 Task: Look for products in the category "Sun Protection & Bug Spray" from Mychelle only.
Action: Mouse moved to (278, 141)
Screenshot: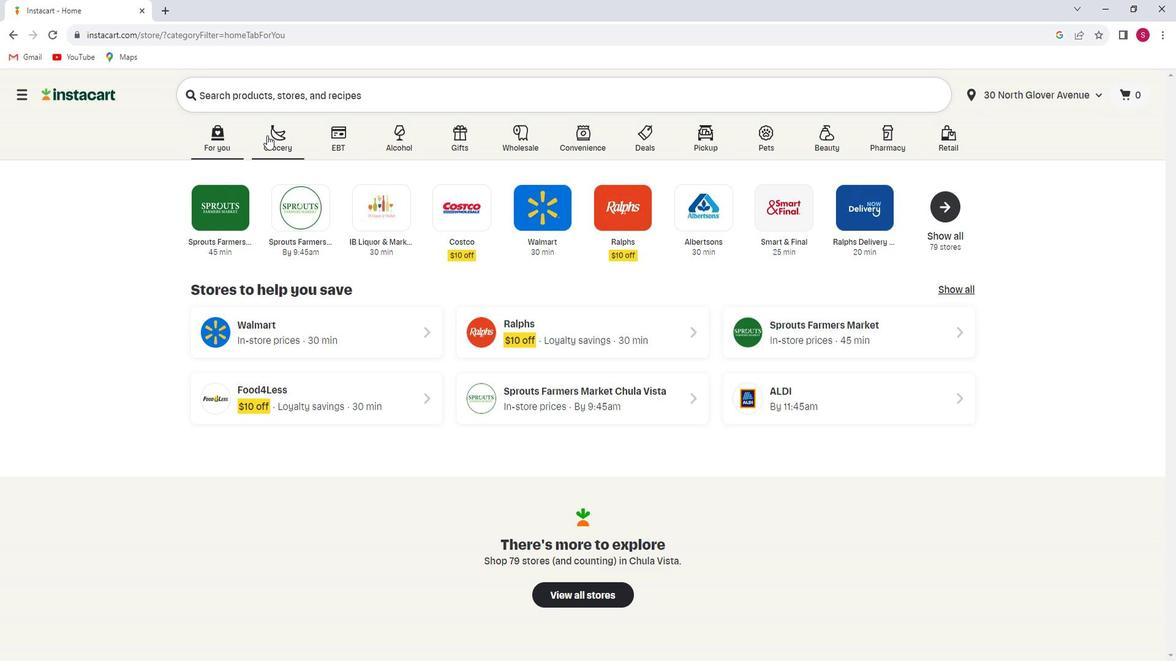 
Action: Mouse pressed left at (278, 141)
Screenshot: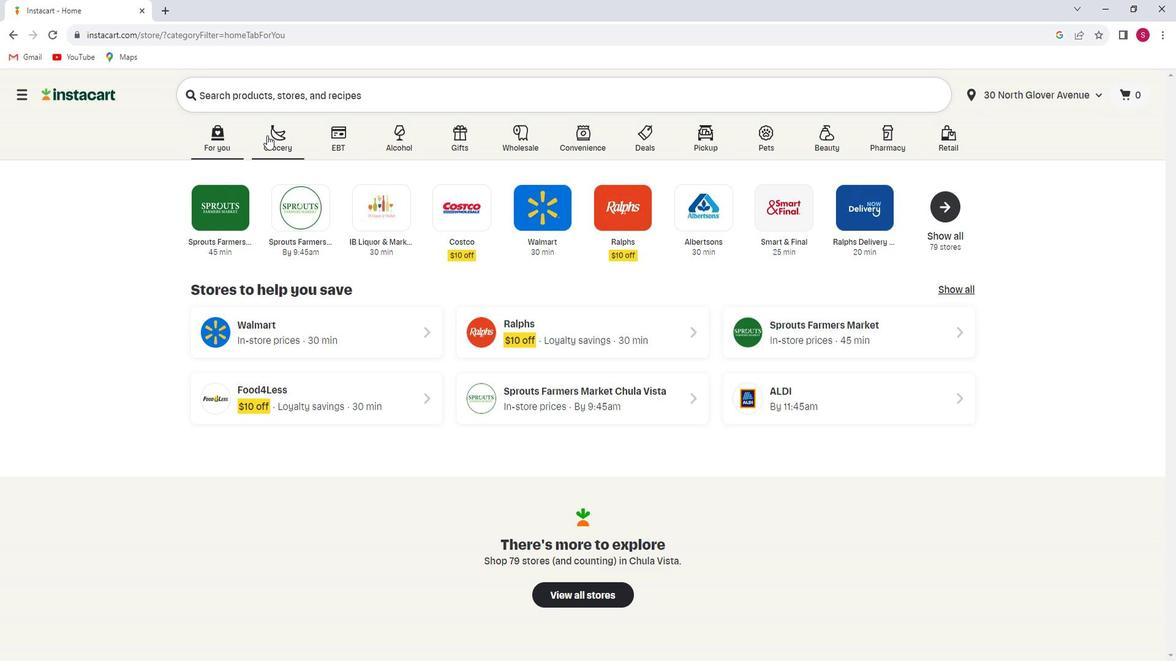 
Action: Mouse moved to (310, 354)
Screenshot: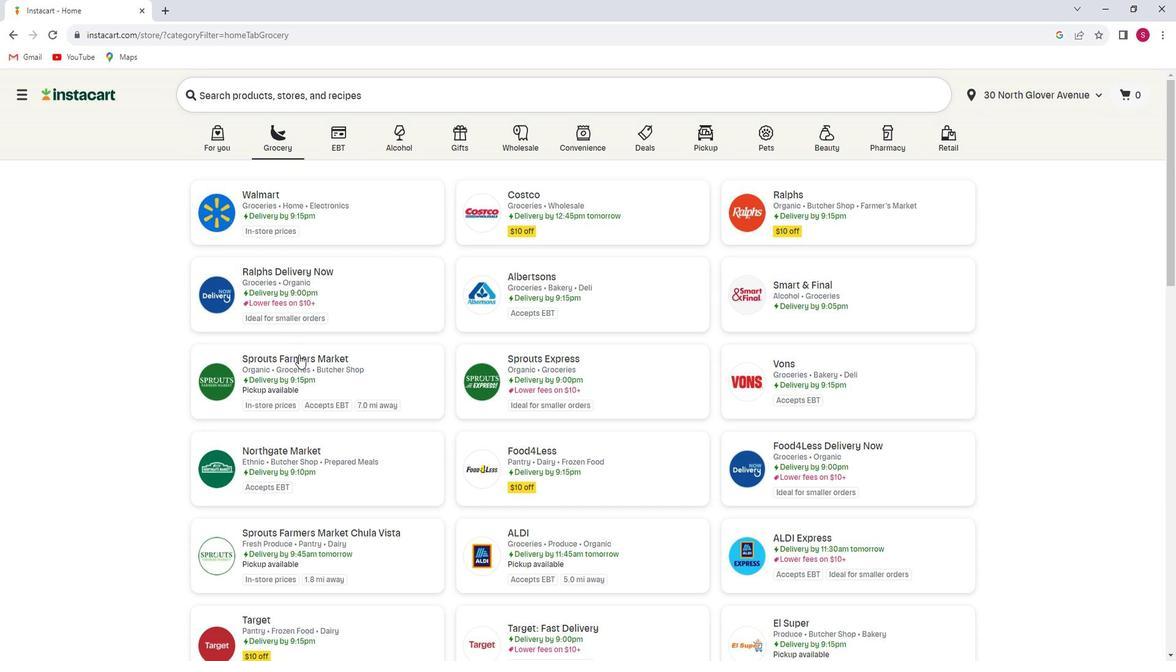
Action: Mouse pressed left at (310, 354)
Screenshot: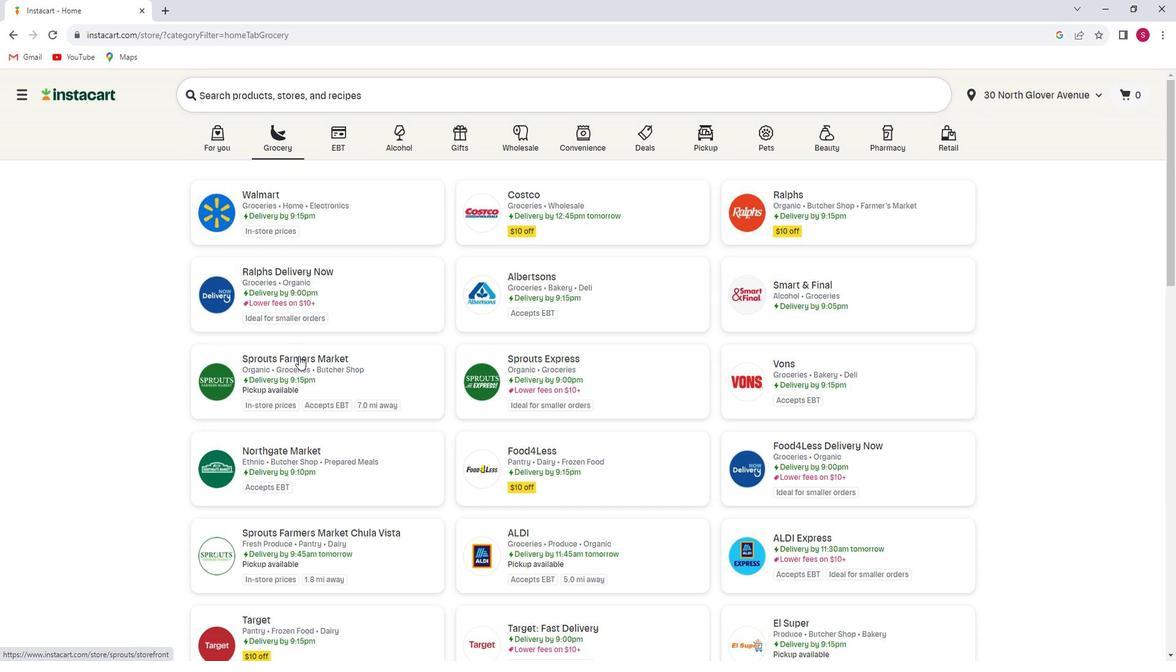 
Action: Mouse moved to (83, 406)
Screenshot: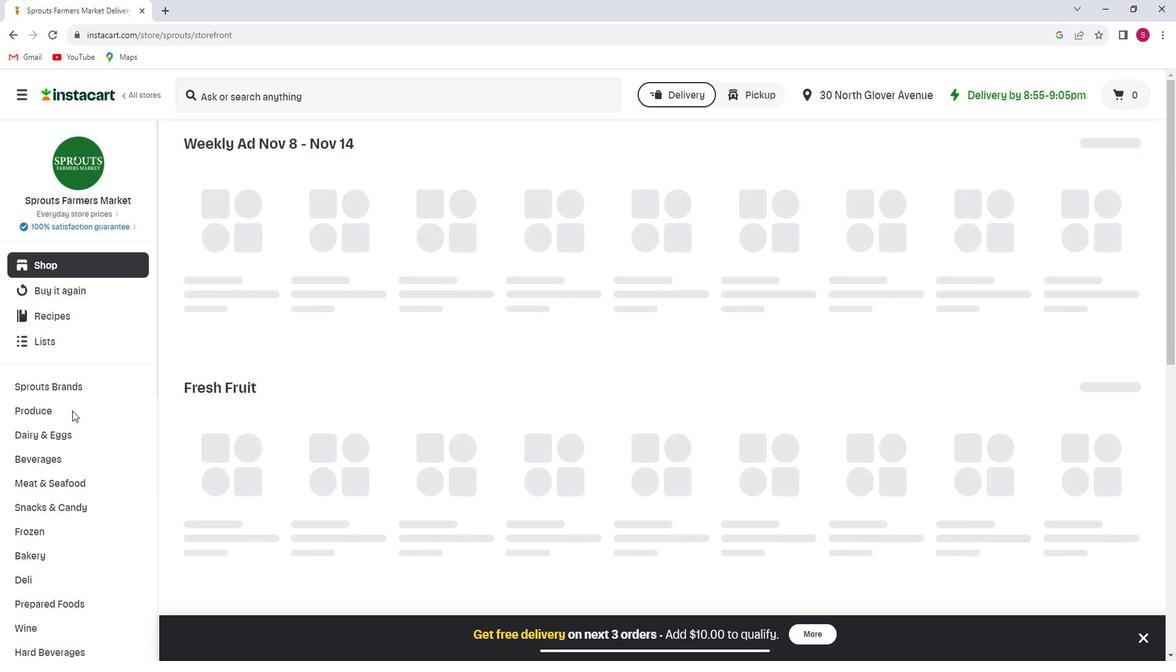 
Action: Mouse scrolled (83, 406) with delta (0, 0)
Screenshot: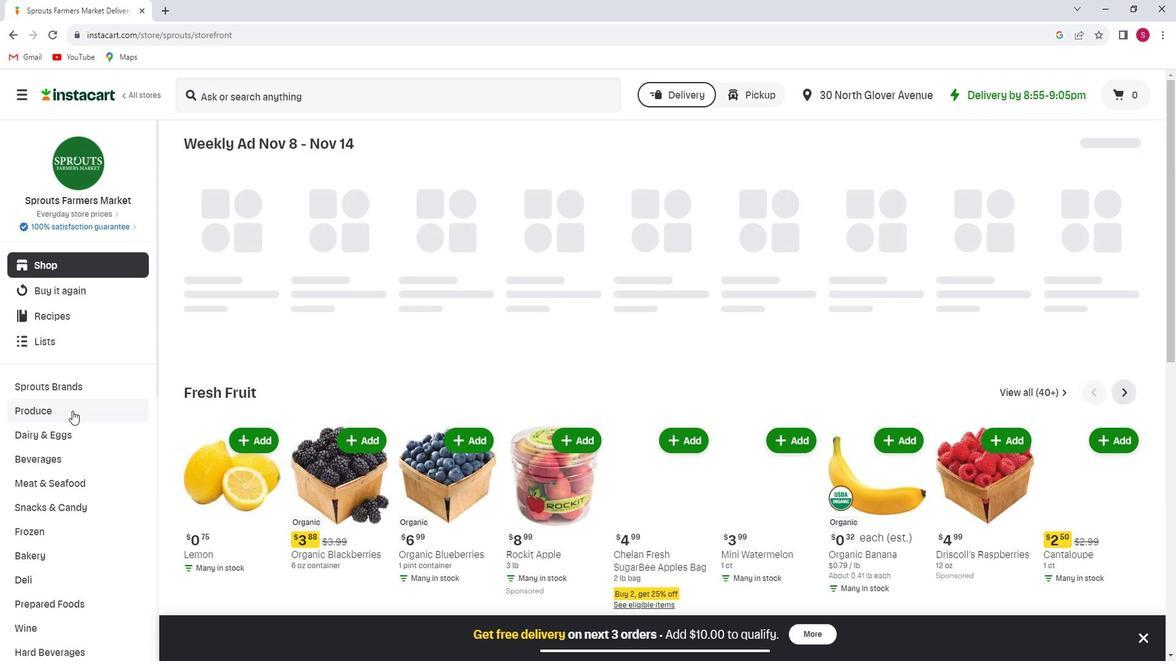 
Action: Mouse scrolled (83, 406) with delta (0, 0)
Screenshot: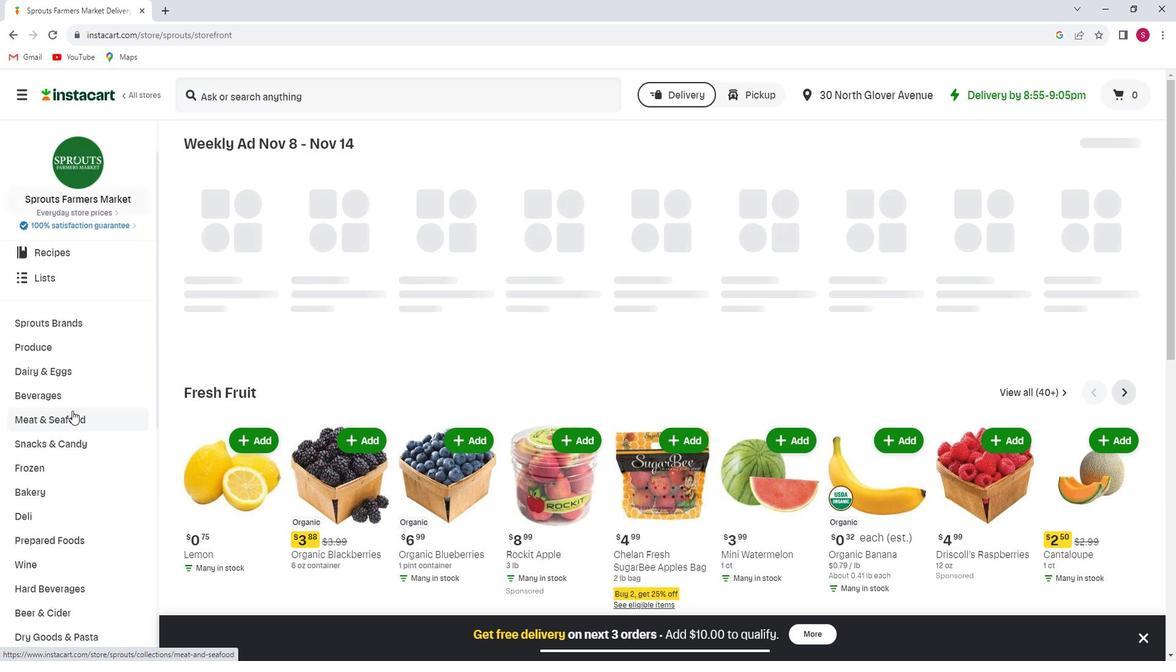 
Action: Mouse scrolled (83, 406) with delta (0, 0)
Screenshot: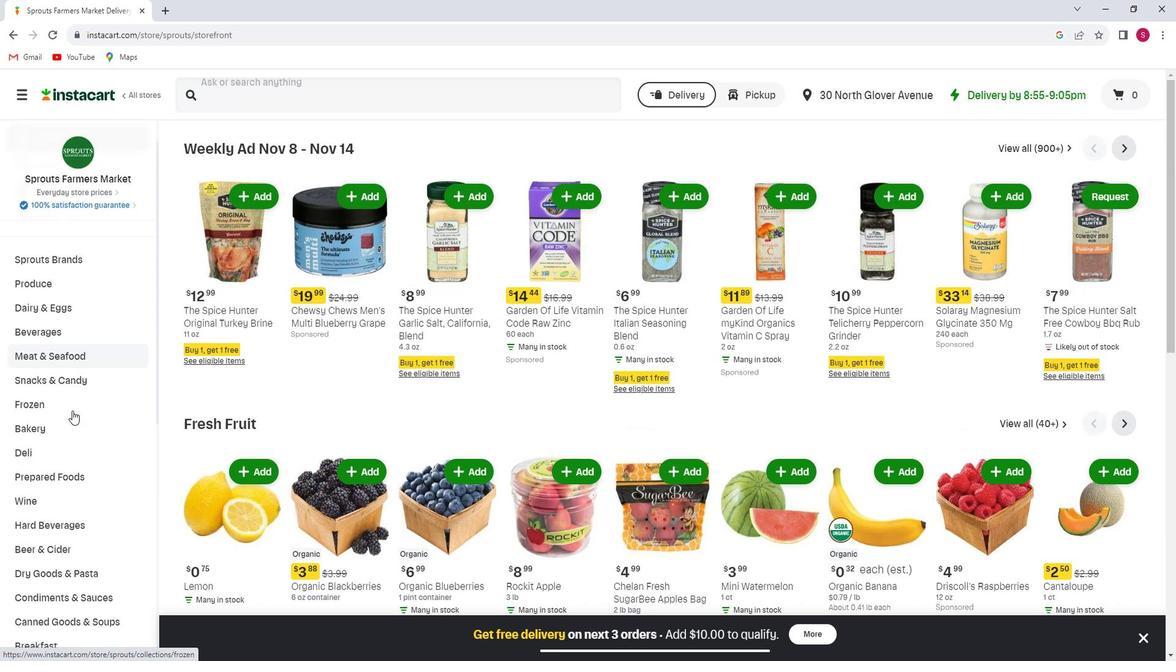 
Action: Mouse scrolled (83, 406) with delta (0, 0)
Screenshot: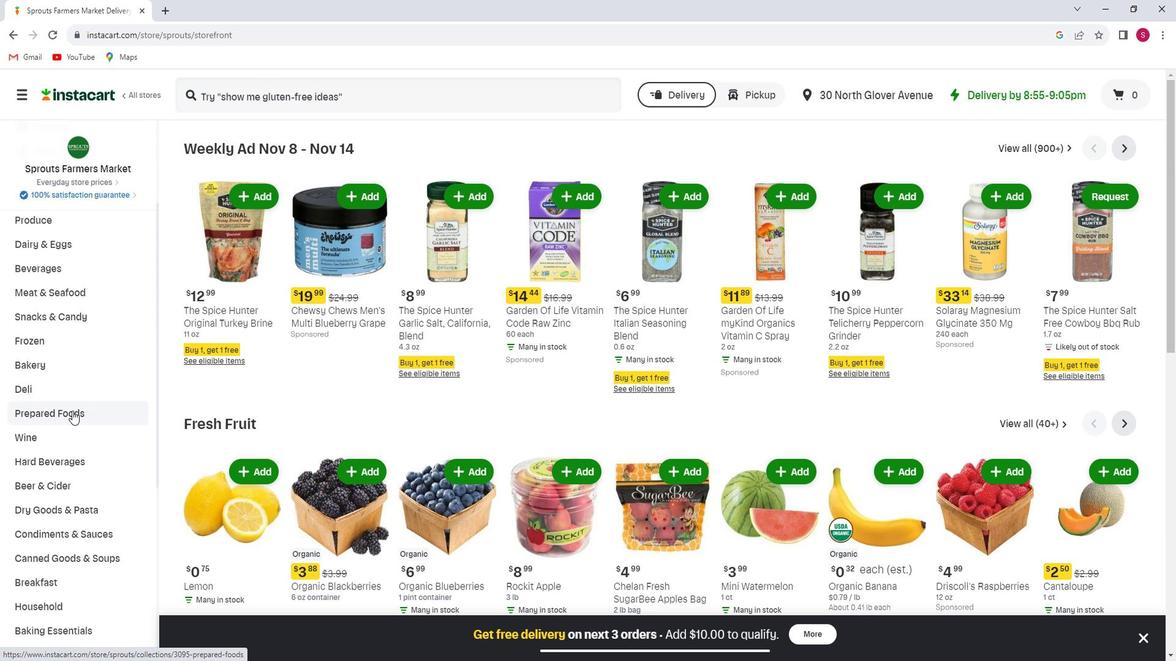 
Action: Mouse scrolled (83, 406) with delta (0, 0)
Screenshot: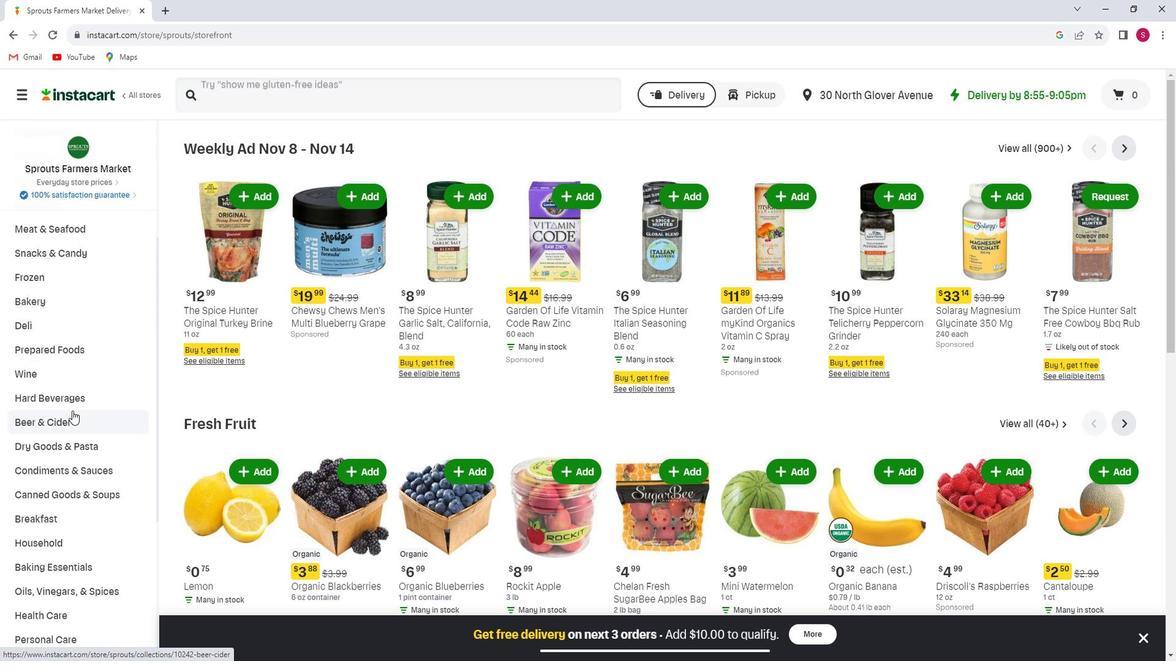 
Action: Mouse scrolled (83, 406) with delta (0, 0)
Screenshot: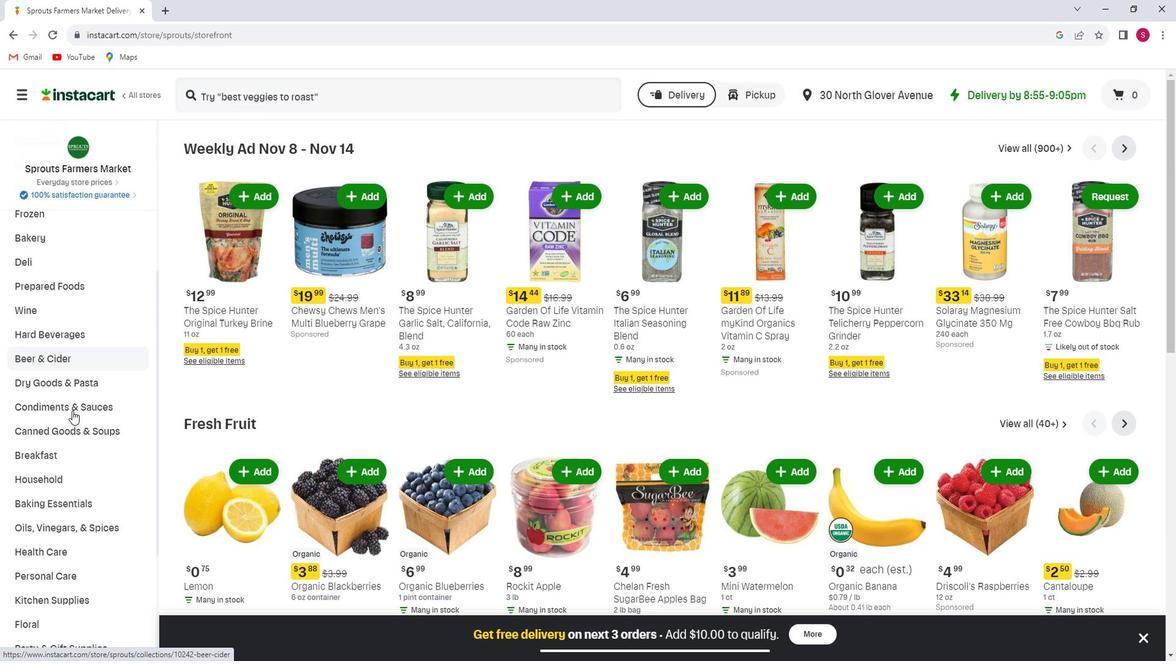 
Action: Mouse scrolled (83, 406) with delta (0, 0)
Screenshot: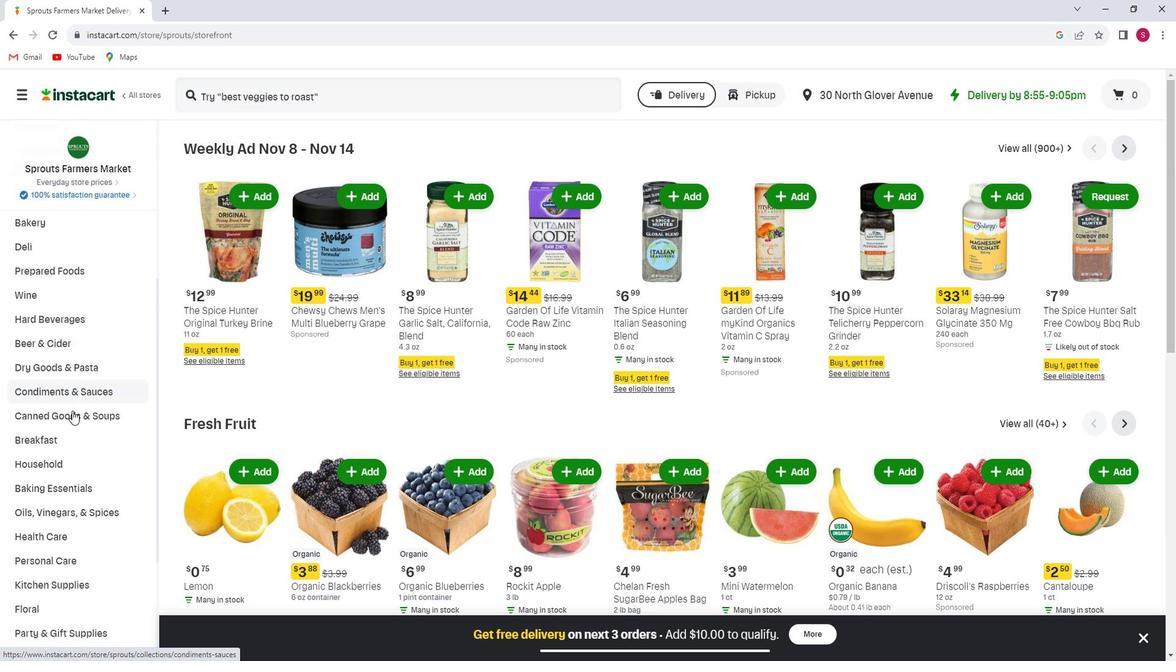 
Action: Mouse moved to (84, 444)
Screenshot: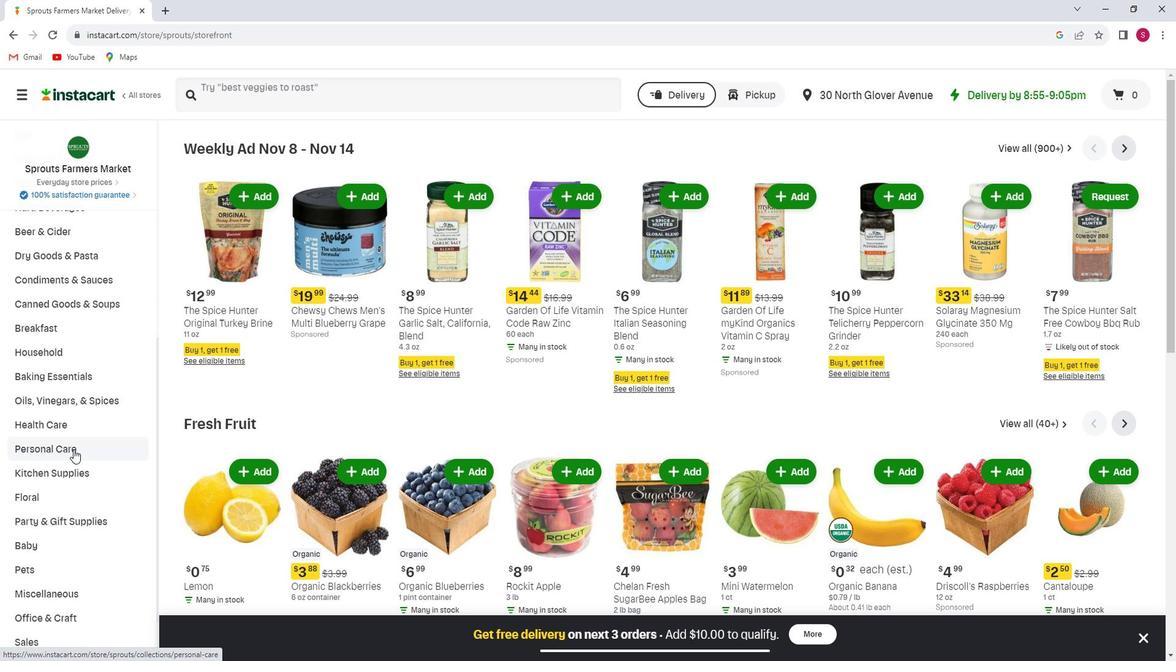 
Action: Mouse pressed left at (84, 444)
Screenshot: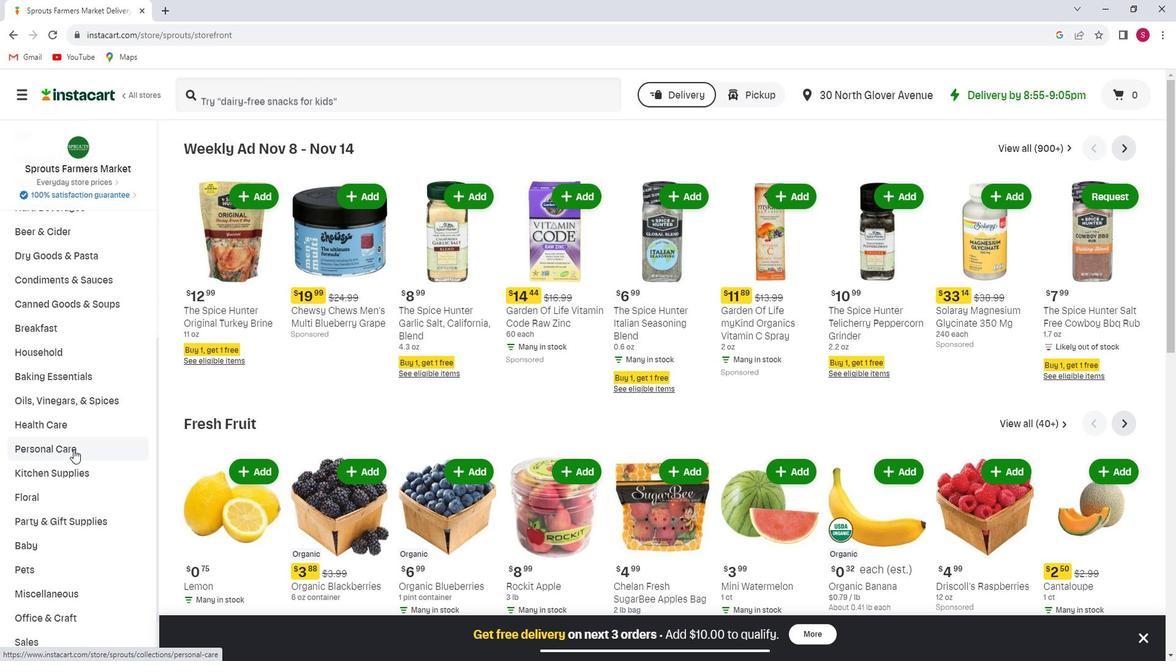 
Action: Mouse moved to (935, 182)
Screenshot: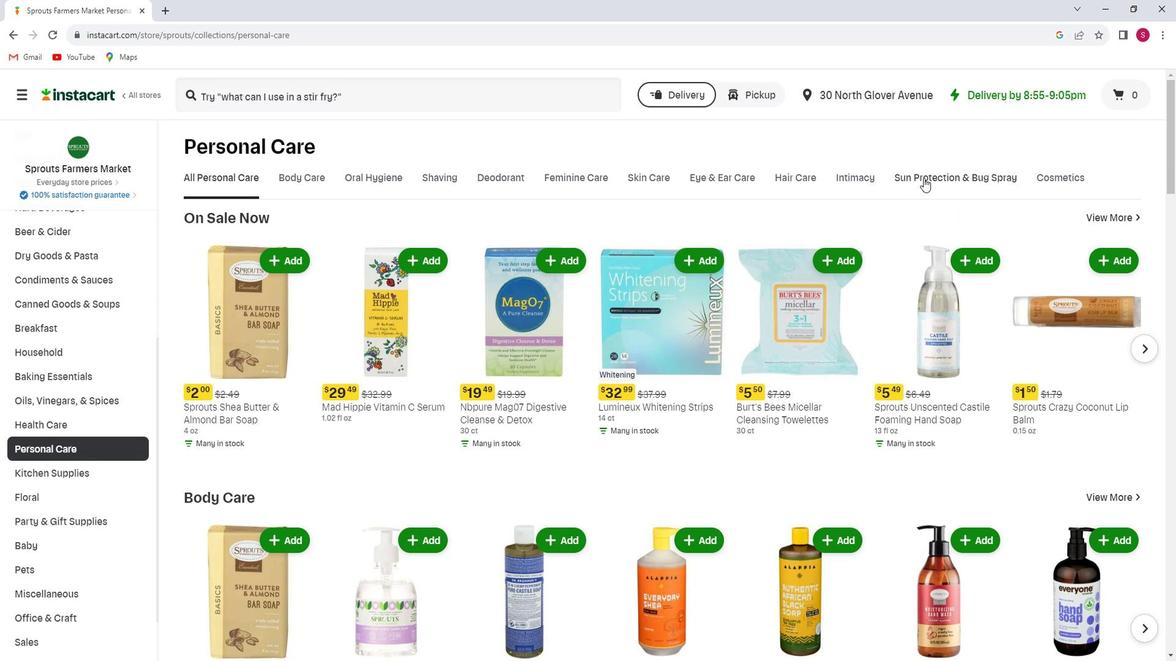 
Action: Mouse pressed left at (935, 182)
Screenshot: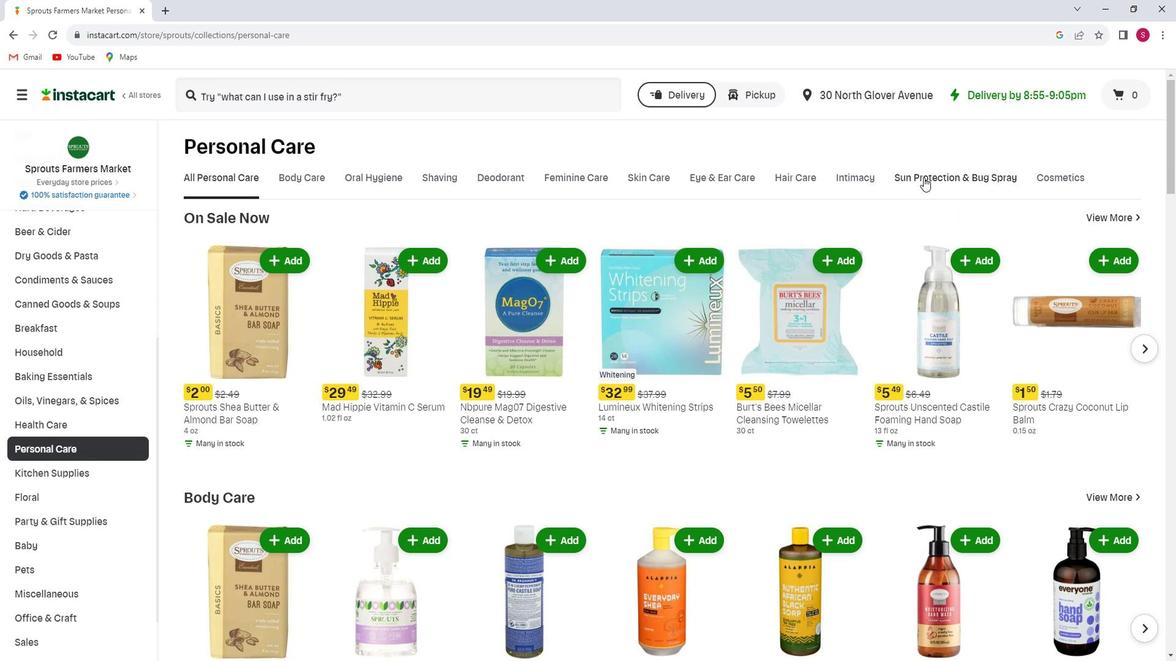 
Action: Mouse moved to (296, 289)
Screenshot: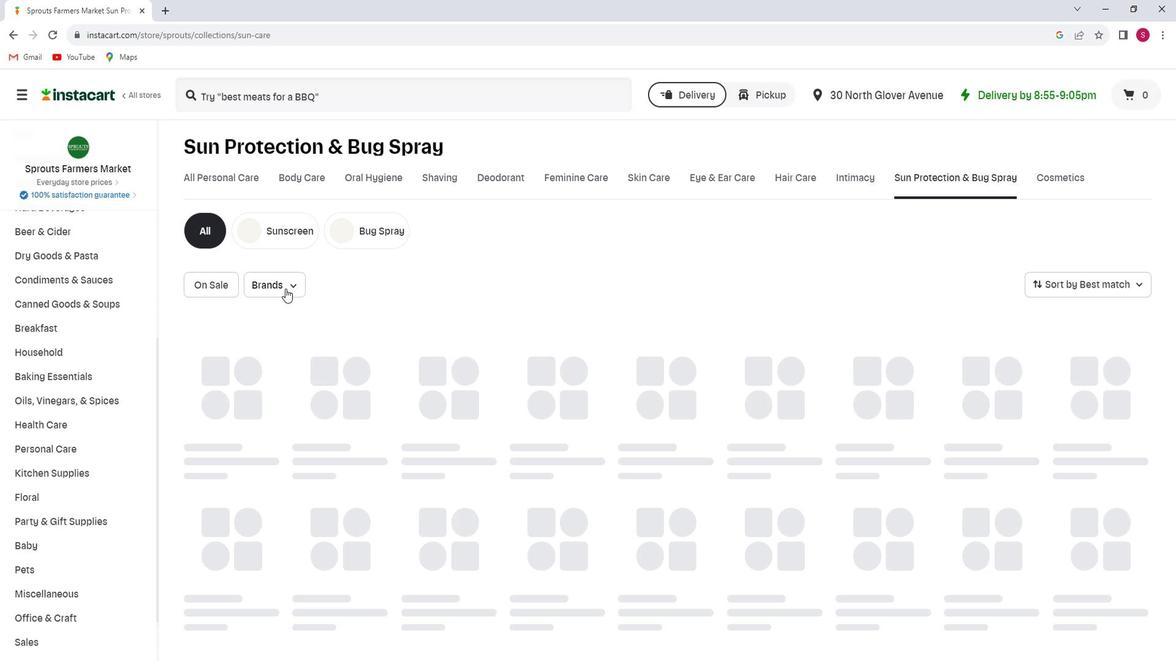
Action: Mouse pressed left at (296, 289)
Screenshot: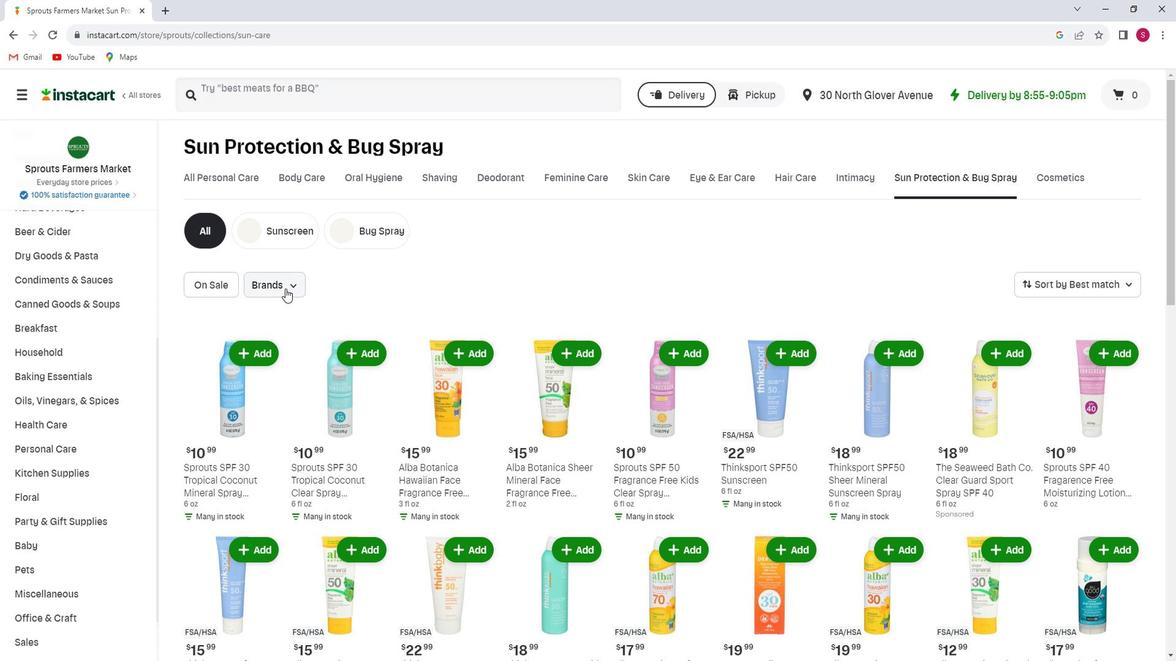
Action: Mouse moved to (289, 358)
Screenshot: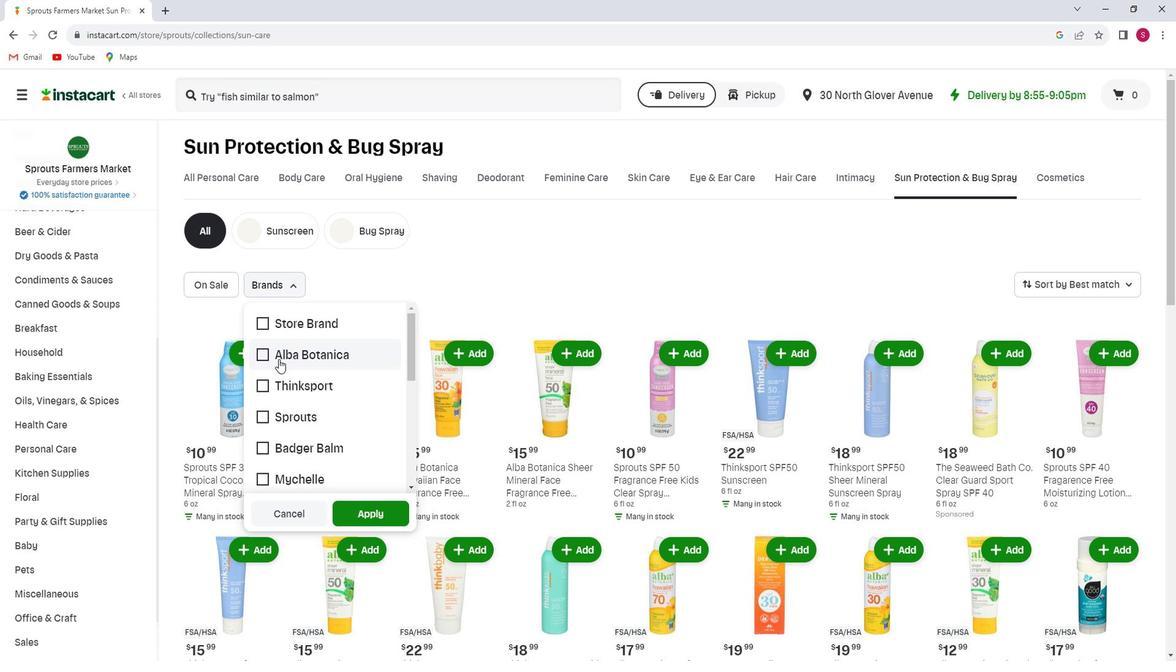 
Action: Mouse scrolled (289, 357) with delta (0, 0)
Screenshot: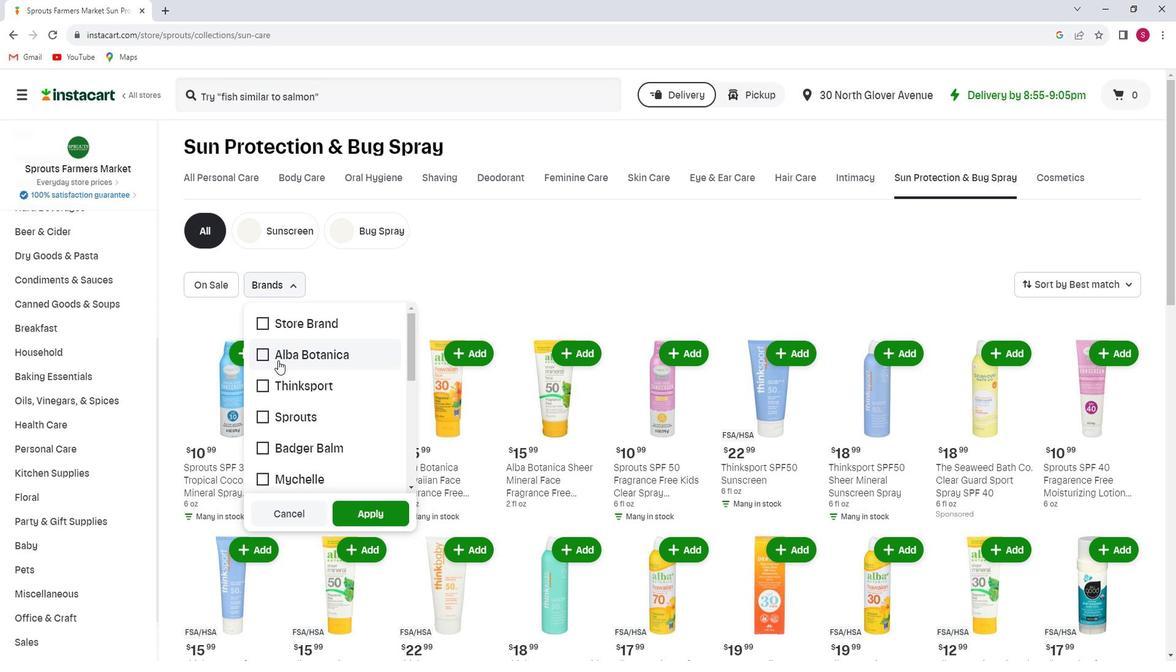 
Action: Mouse moved to (277, 411)
Screenshot: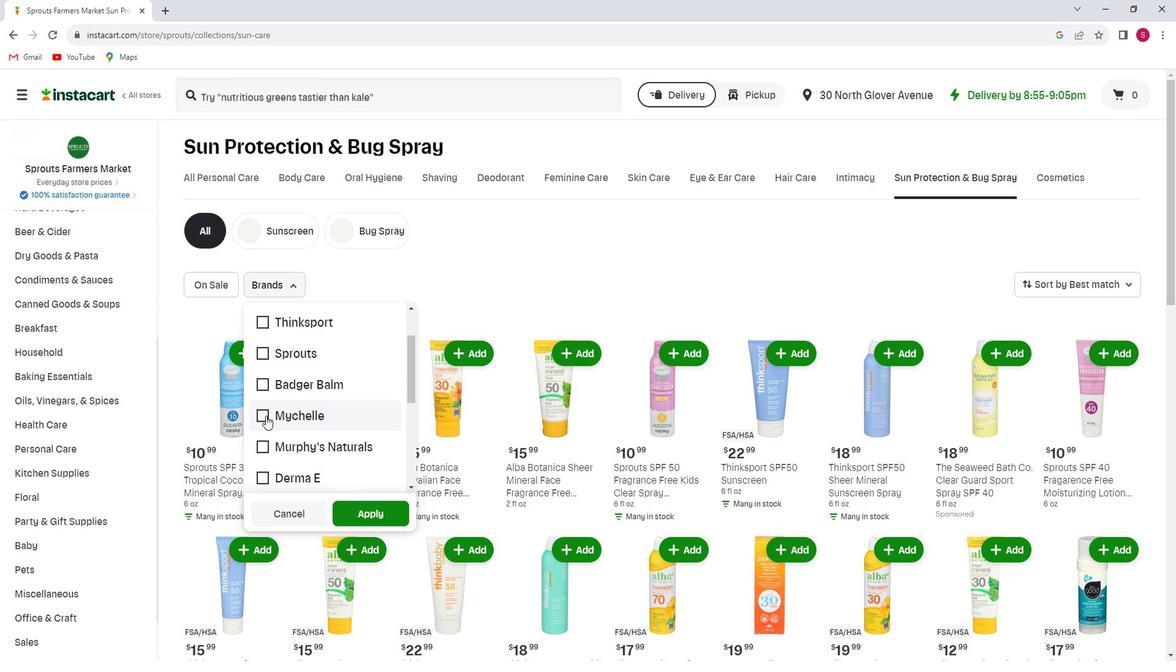 
Action: Mouse pressed left at (277, 411)
Screenshot: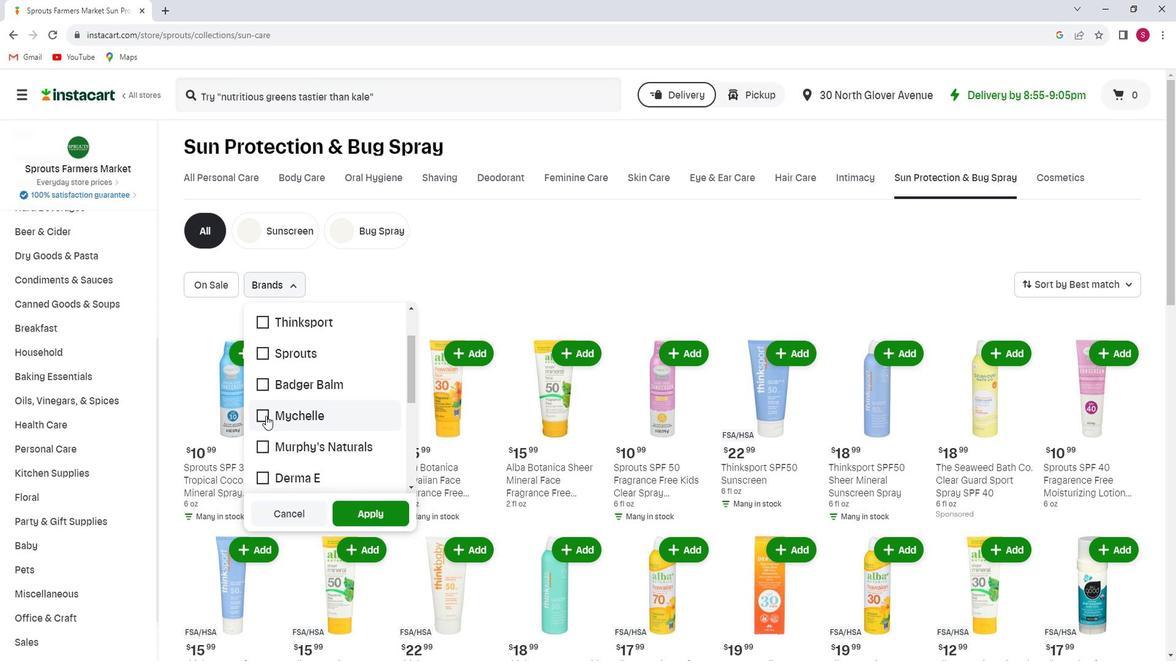 
Action: Mouse moved to (368, 501)
Screenshot: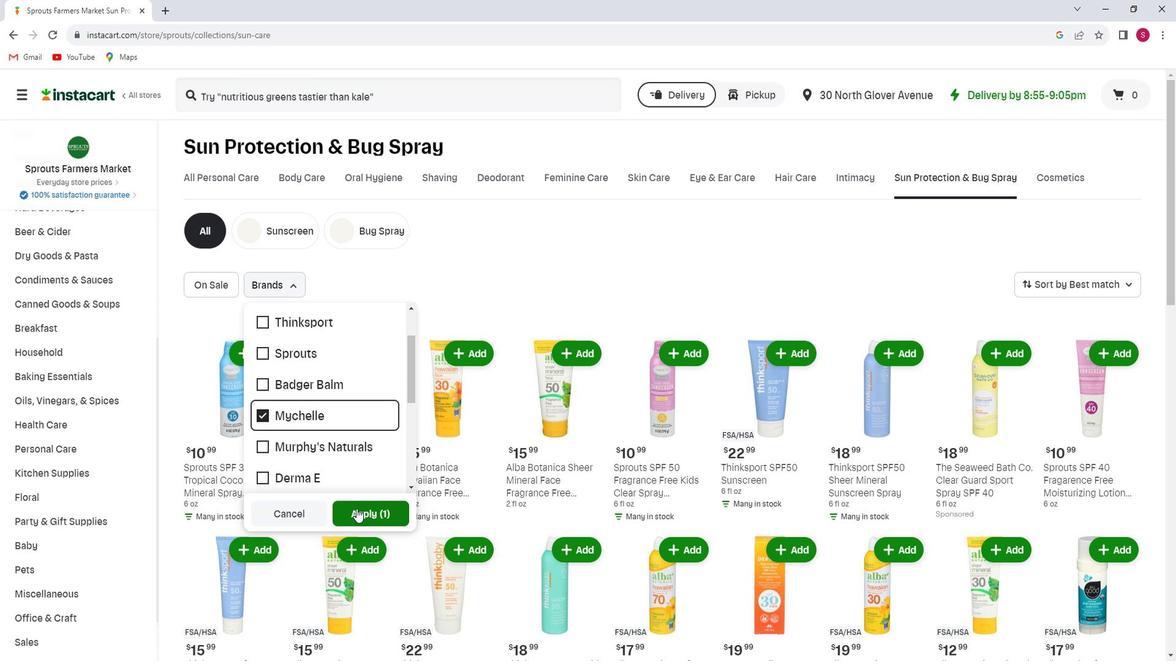 
Action: Mouse pressed left at (368, 501)
Screenshot: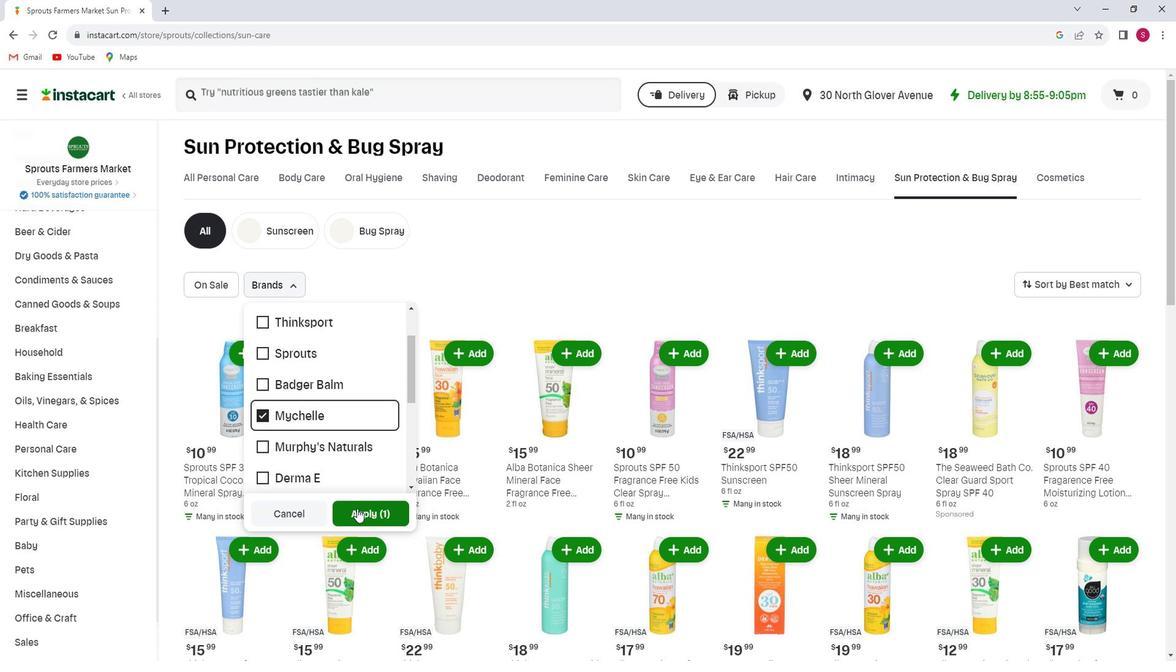 
